 Task: Change the configuration of the board layout of the mark's project to group by "Milestone".
Action: Mouse pressed left at (227, 146)
Screenshot: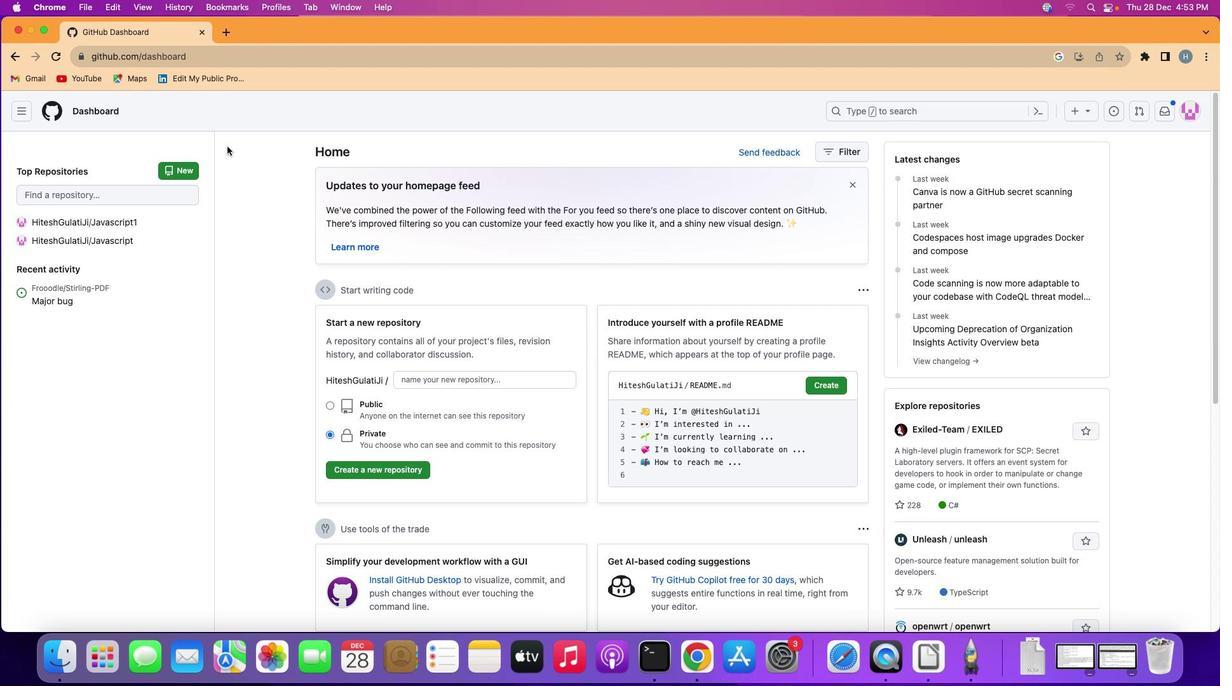 
Action: Mouse moved to (22, 108)
Screenshot: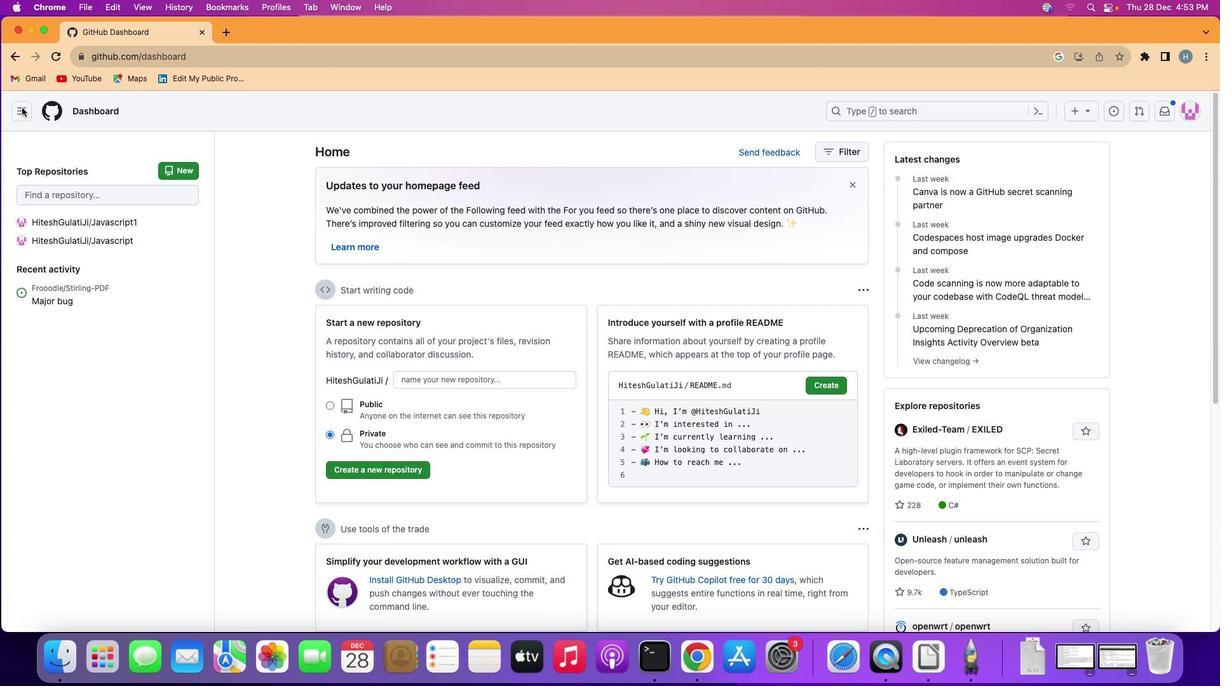 
Action: Mouse pressed left at (22, 108)
Screenshot: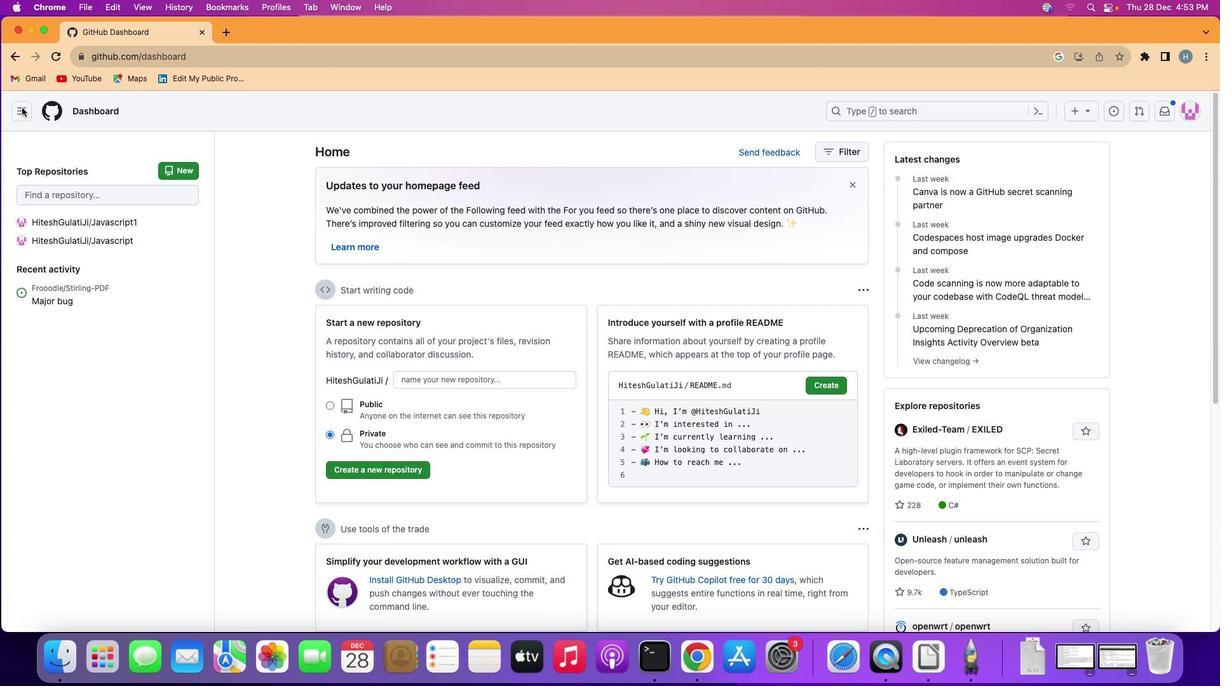 
Action: Mouse moved to (58, 202)
Screenshot: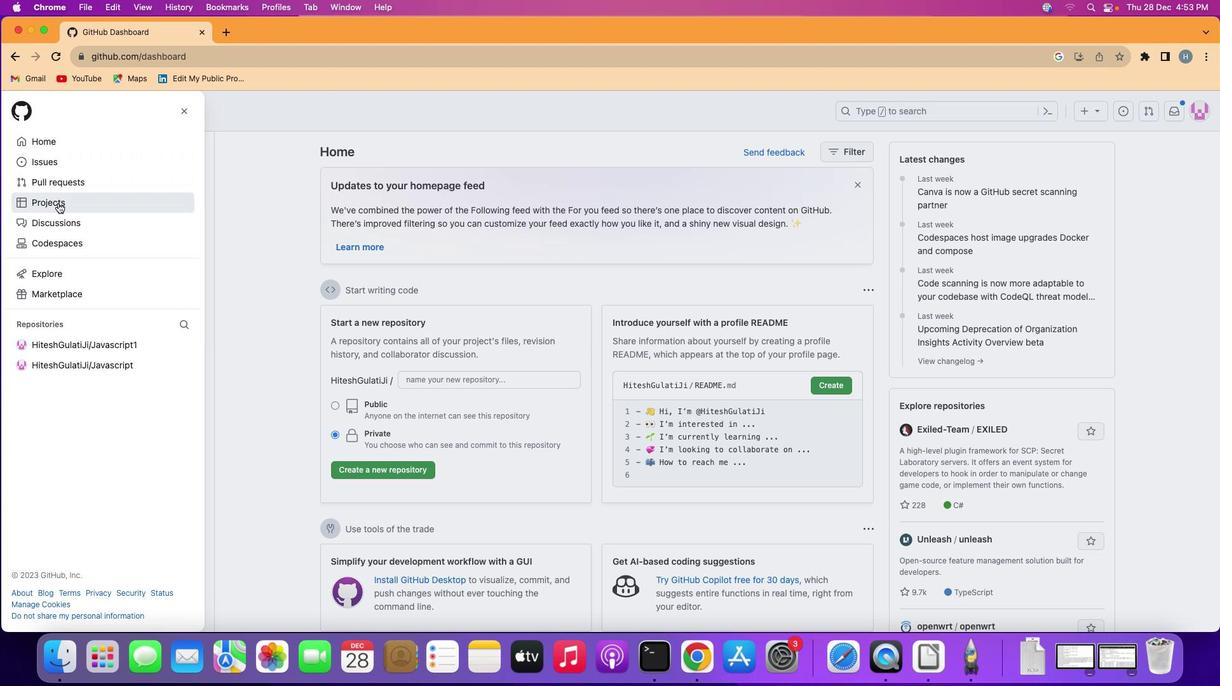 
Action: Mouse pressed left at (58, 202)
Screenshot: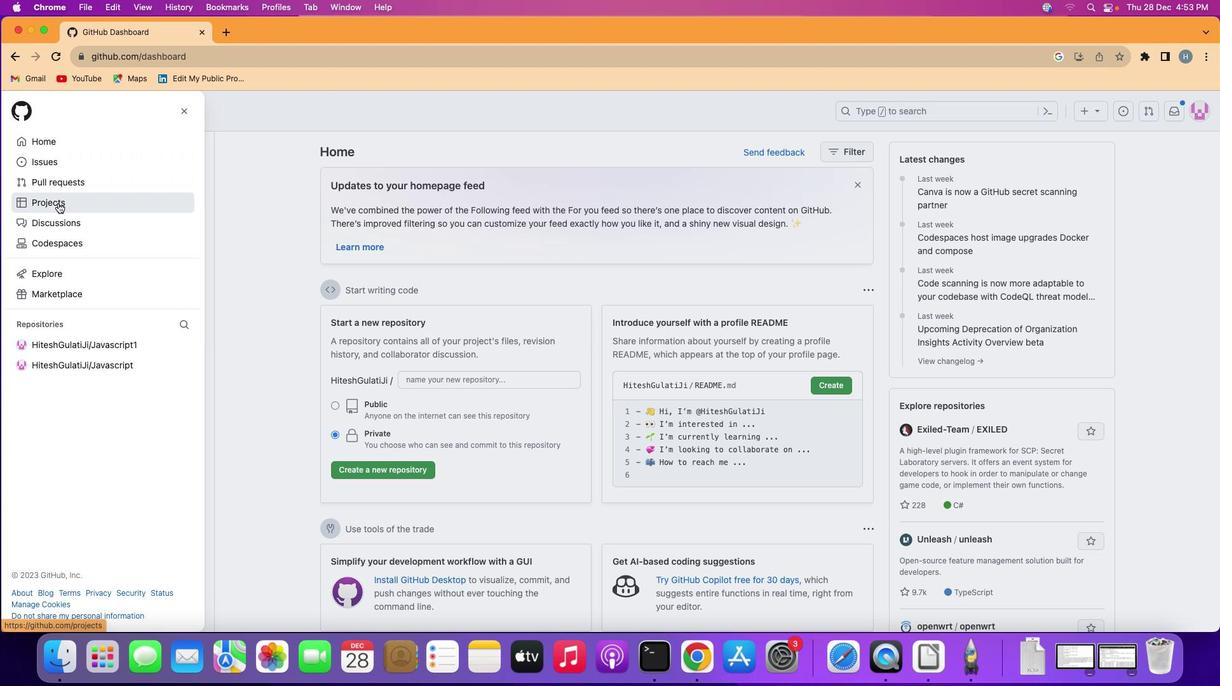 
Action: Mouse moved to (467, 230)
Screenshot: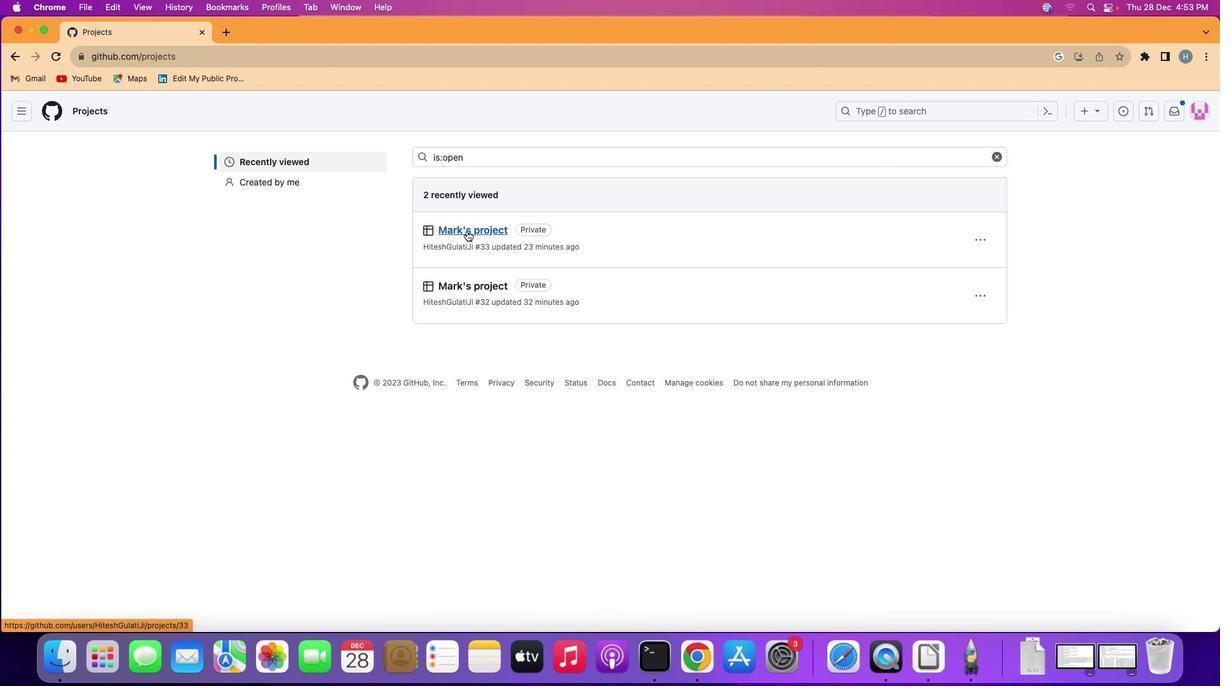 
Action: Mouse pressed left at (467, 230)
Screenshot: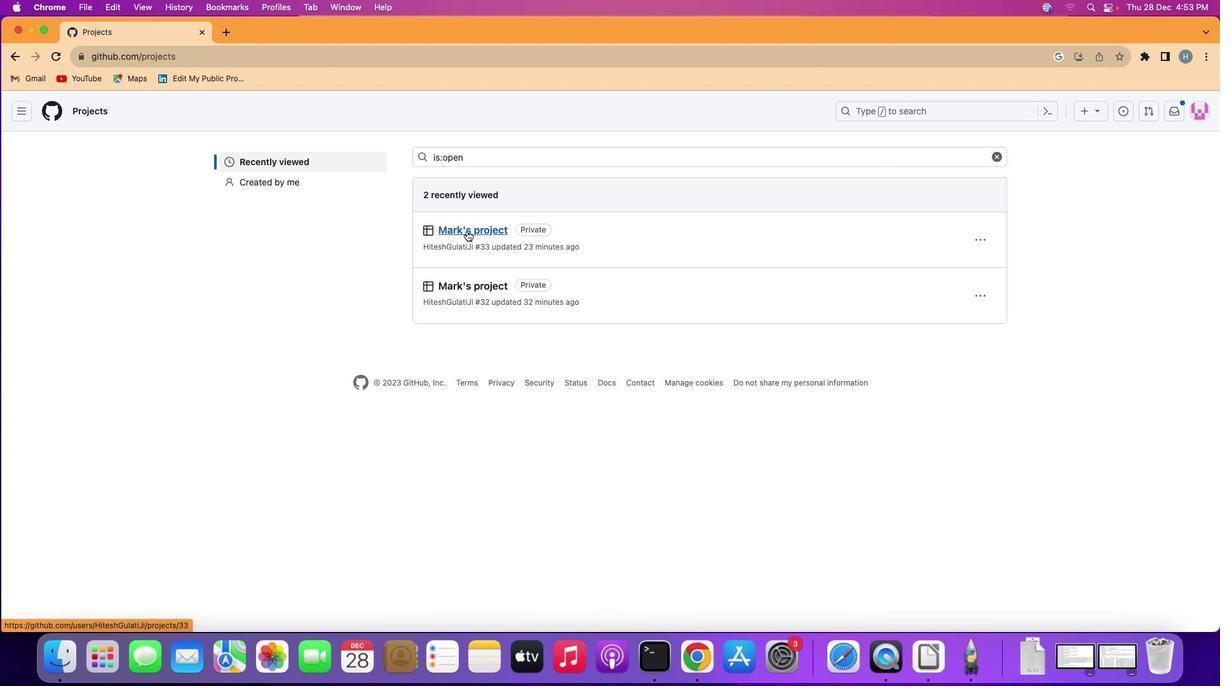 
Action: Mouse moved to (88, 172)
Screenshot: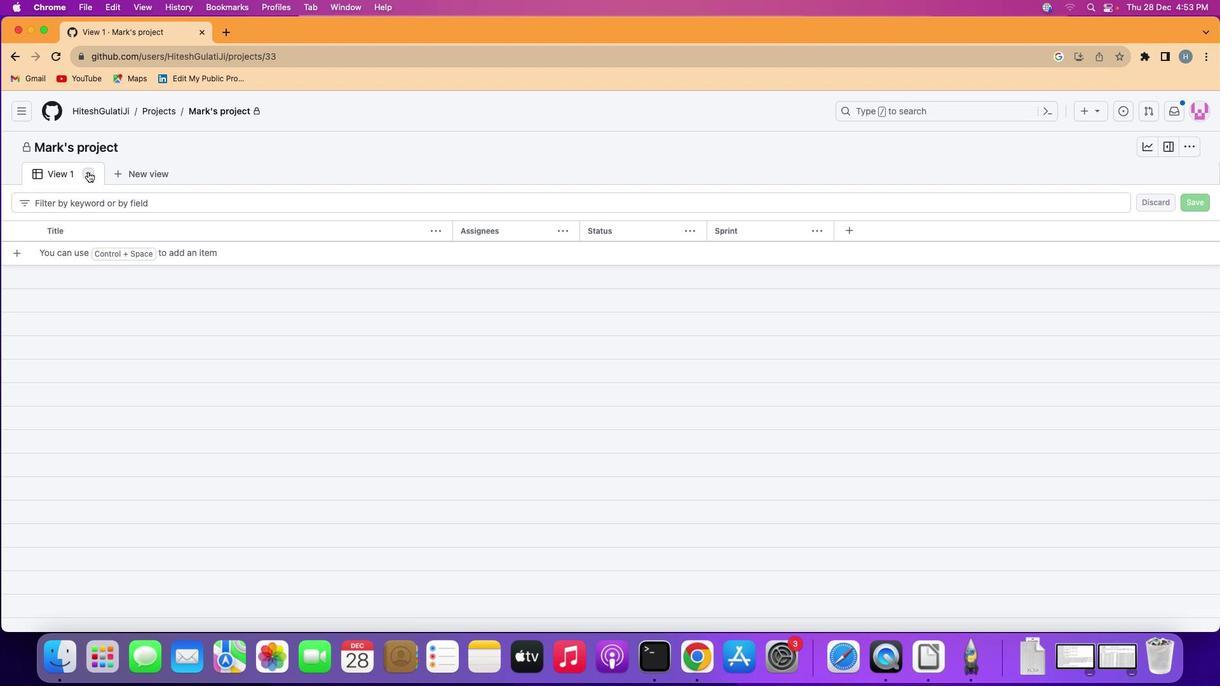 
Action: Mouse pressed left at (88, 172)
Screenshot: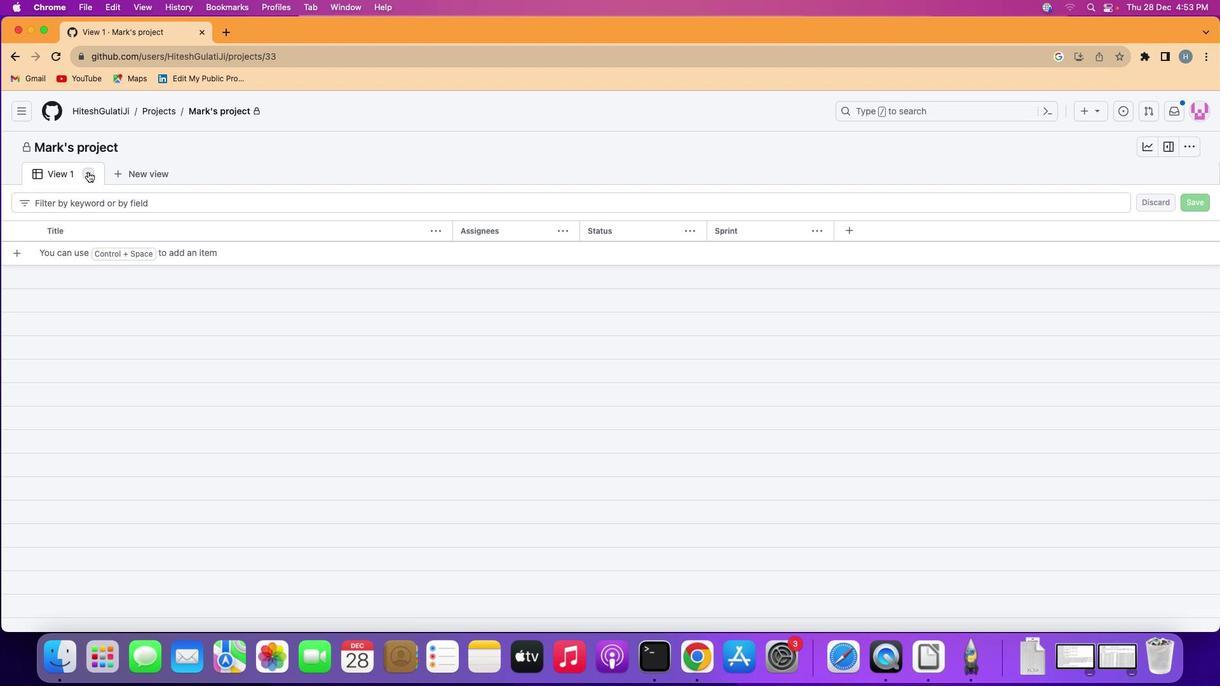 
Action: Mouse moved to (183, 216)
Screenshot: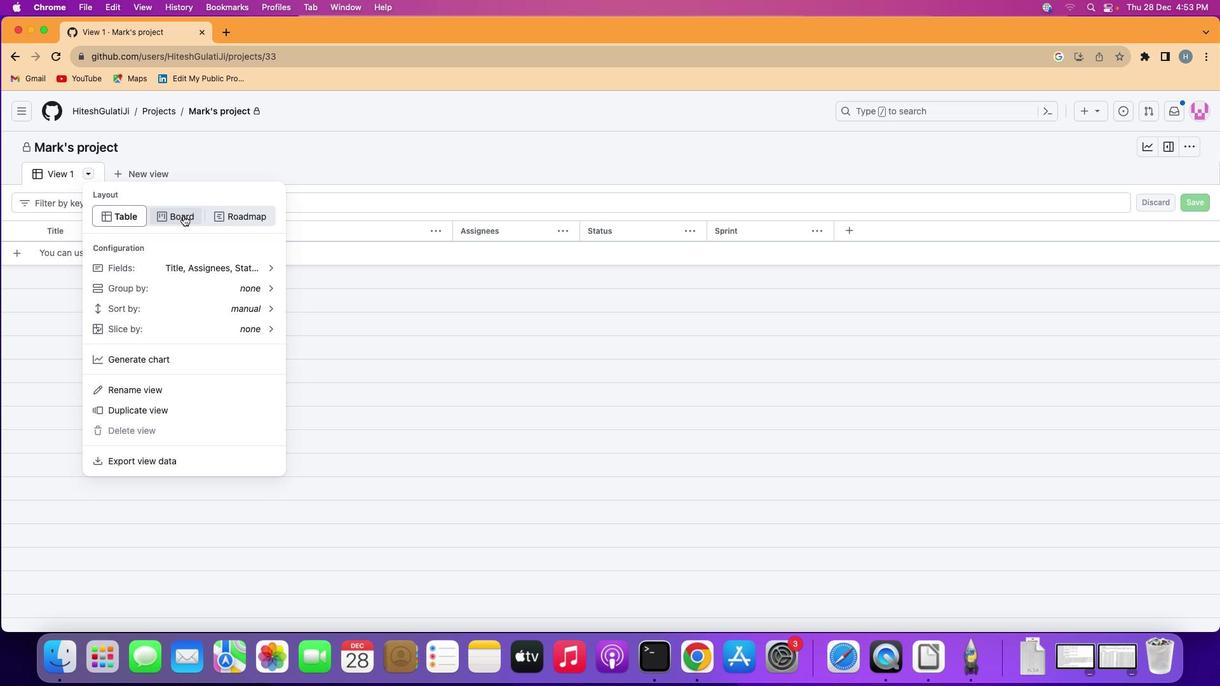 
Action: Mouse pressed left at (183, 216)
Screenshot: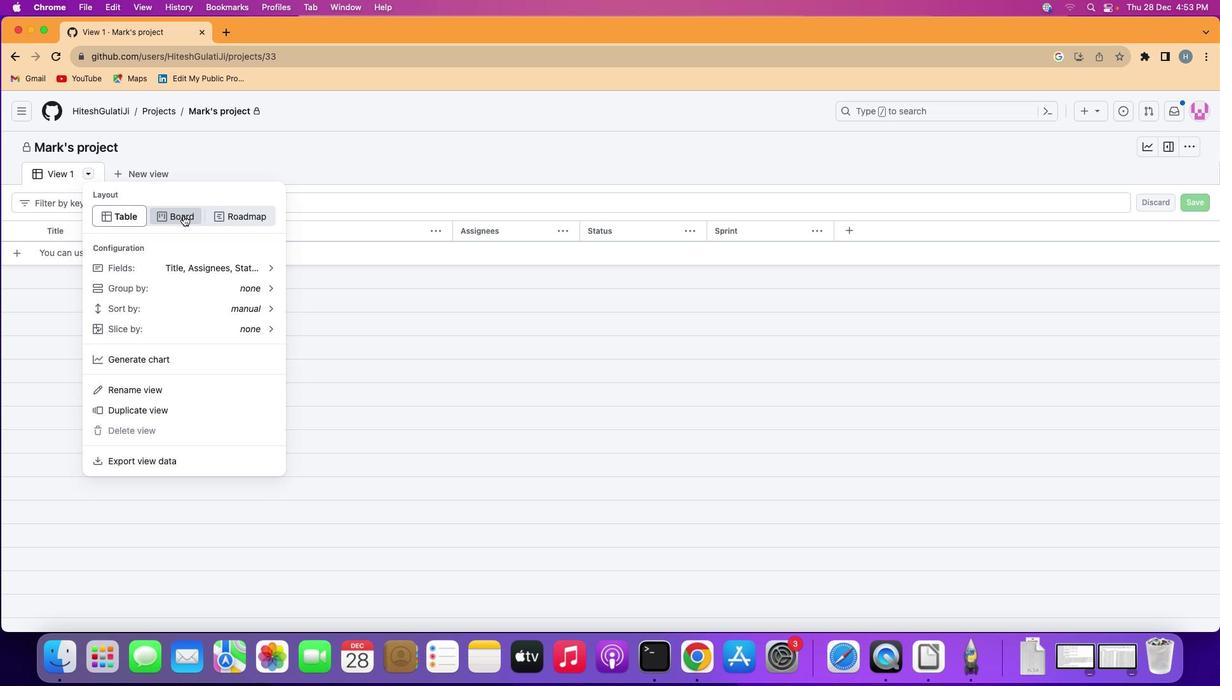 
Action: Mouse moved to (88, 172)
Screenshot: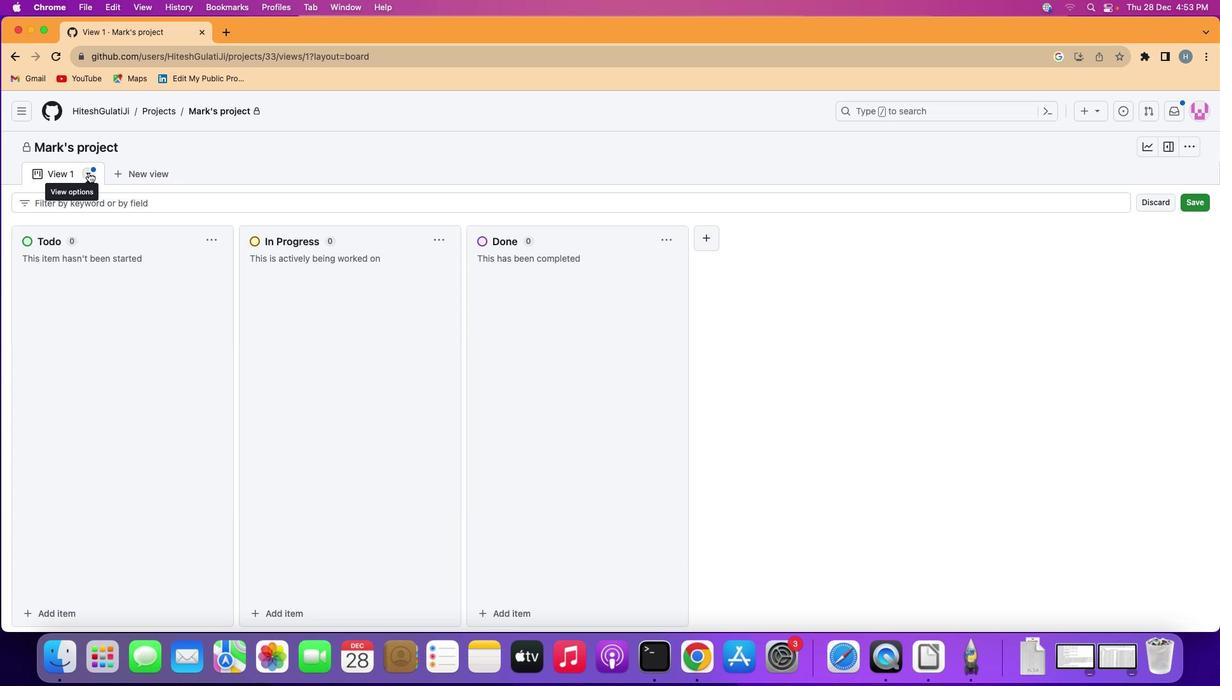 
Action: Mouse pressed left at (88, 172)
Screenshot: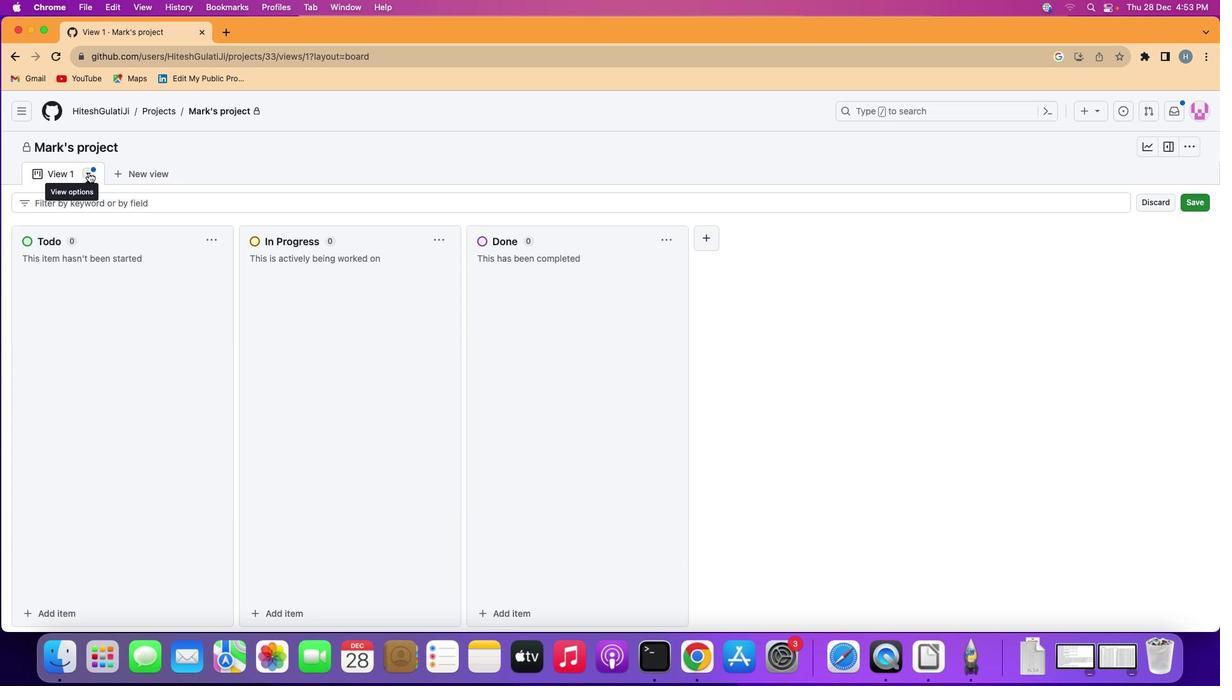 
Action: Mouse moved to (125, 300)
Screenshot: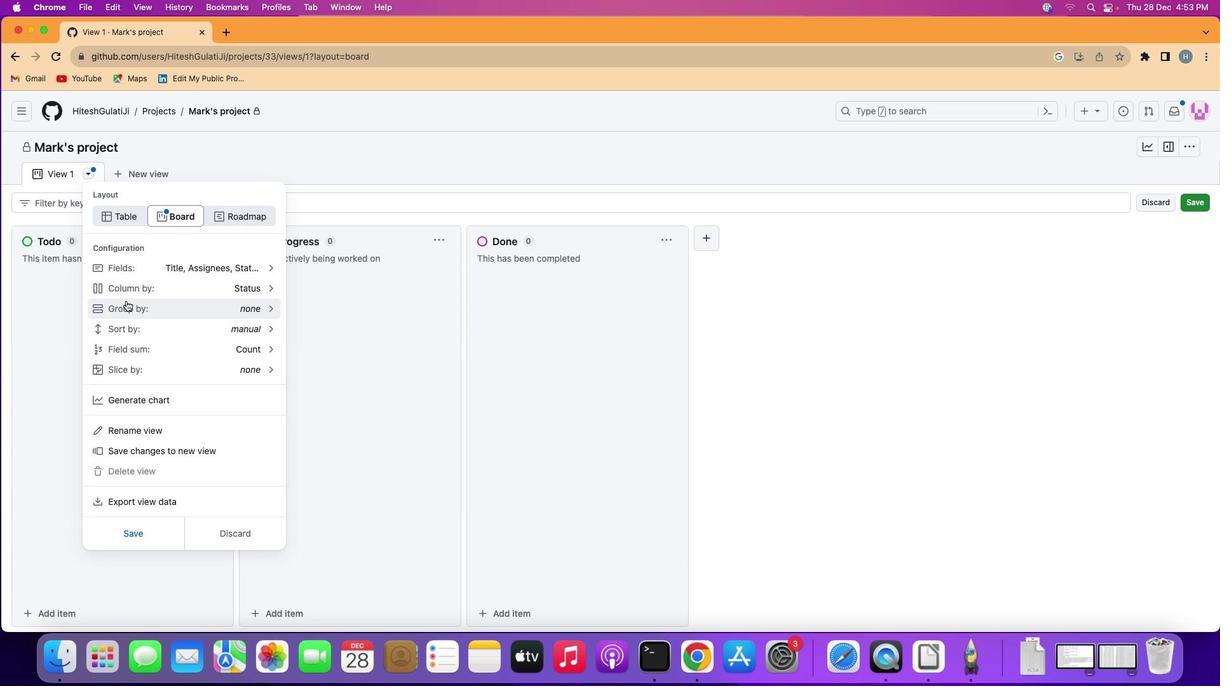 
Action: Mouse pressed left at (125, 300)
Screenshot: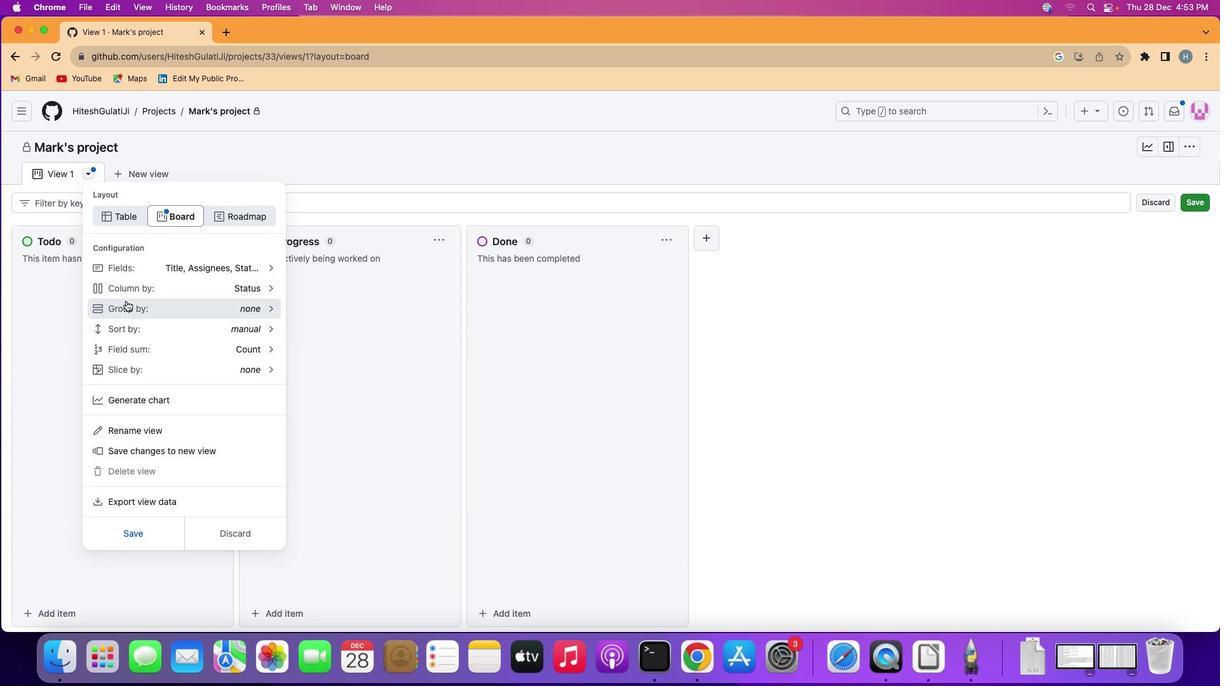 
Action: Mouse moved to (141, 275)
Screenshot: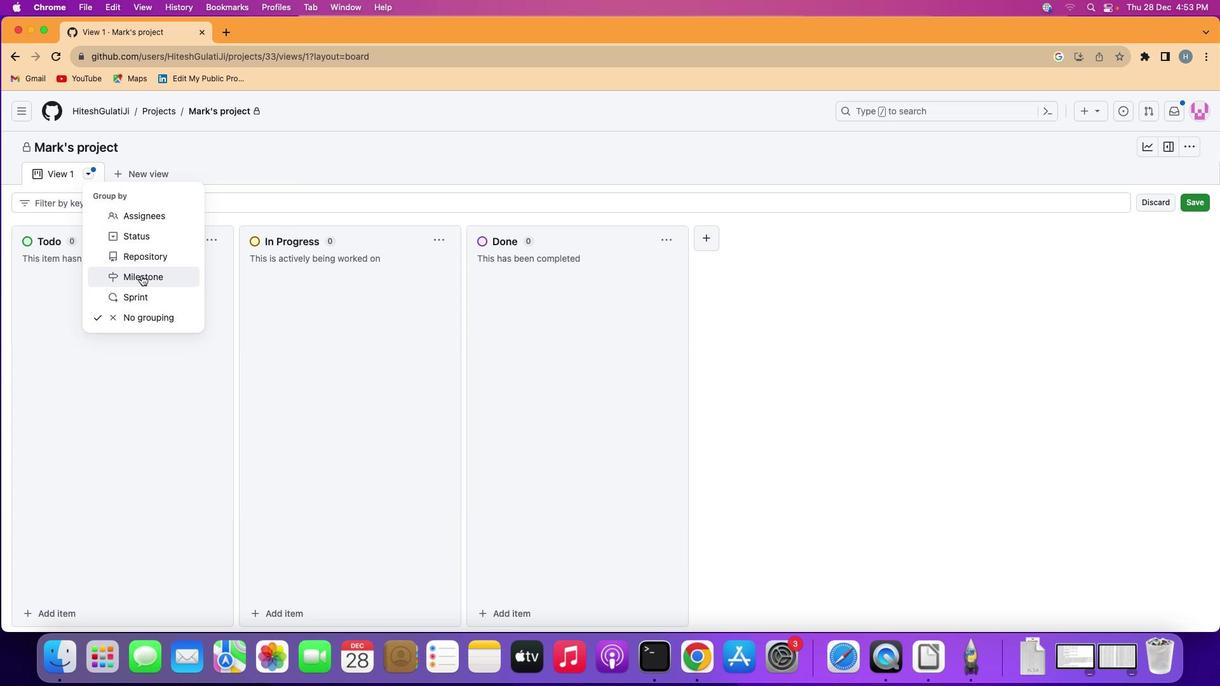 
Action: Mouse pressed left at (141, 275)
Screenshot: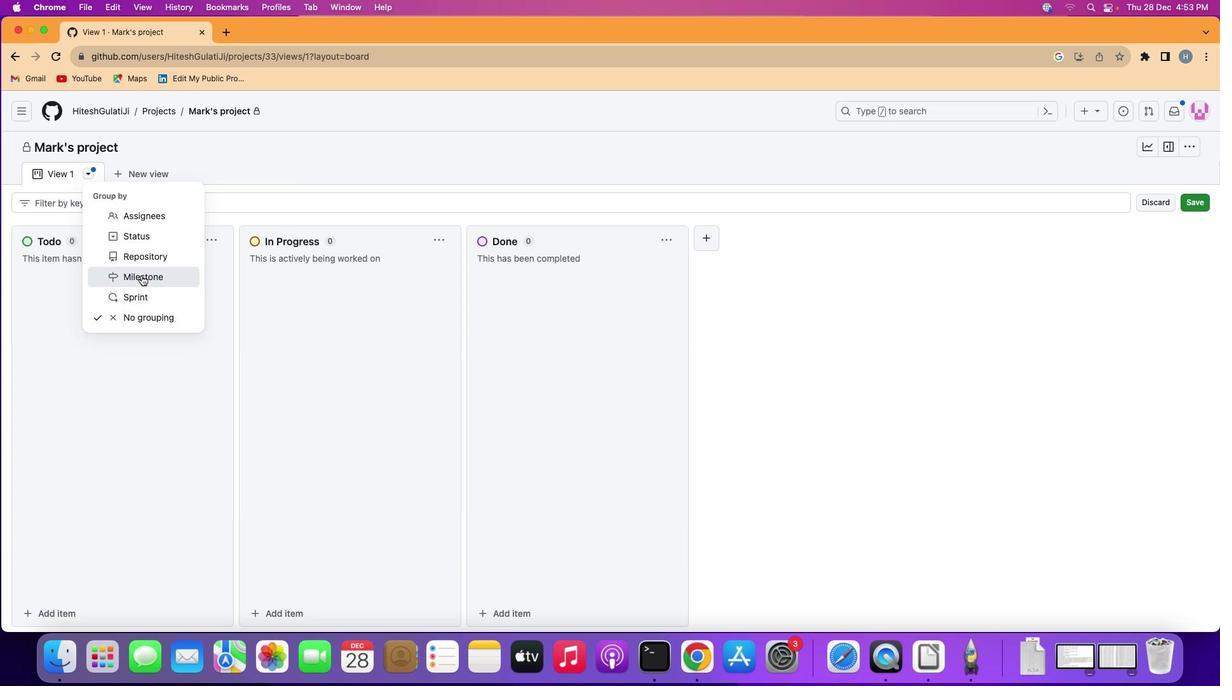 
Action: Mouse moved to (141, 275)
Screenshot: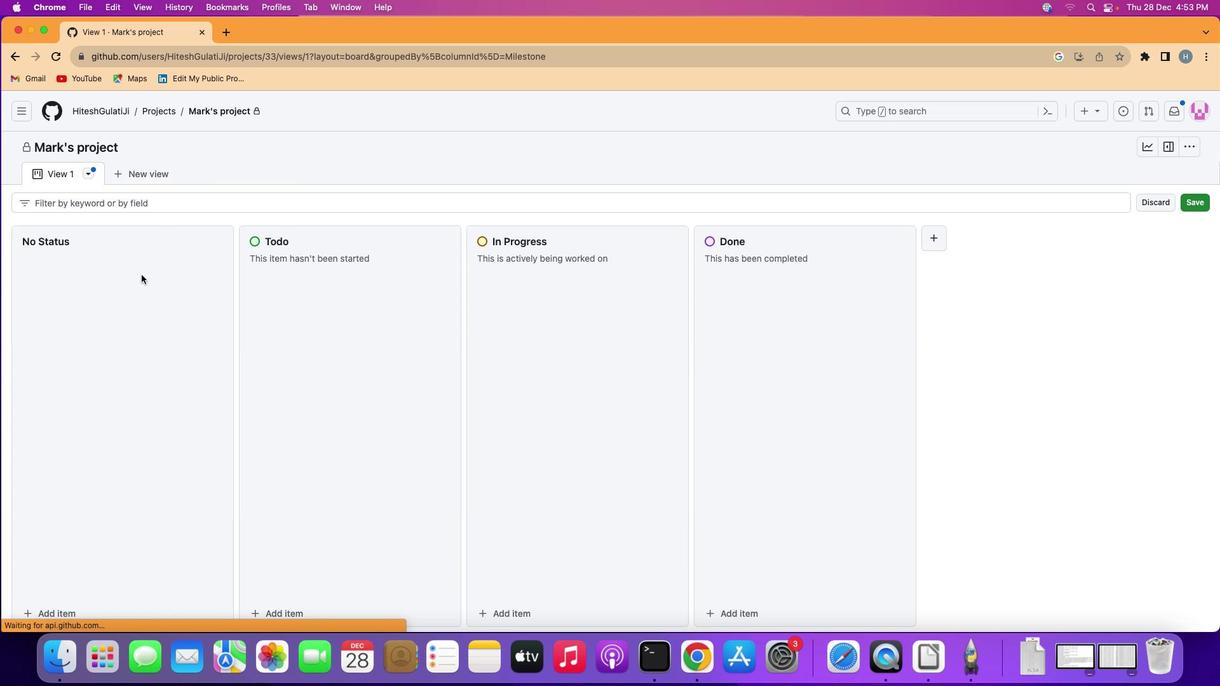 
